 Task: In the  document robots.rtf Add page color 'Gold'Gold . Insert watermark . Insert watermark  Softera Apply Font Style in watermark Georgia; font size  113 and place the watermark  Horizontally
Action: Mouse moved to (265, 383)
Screenshot: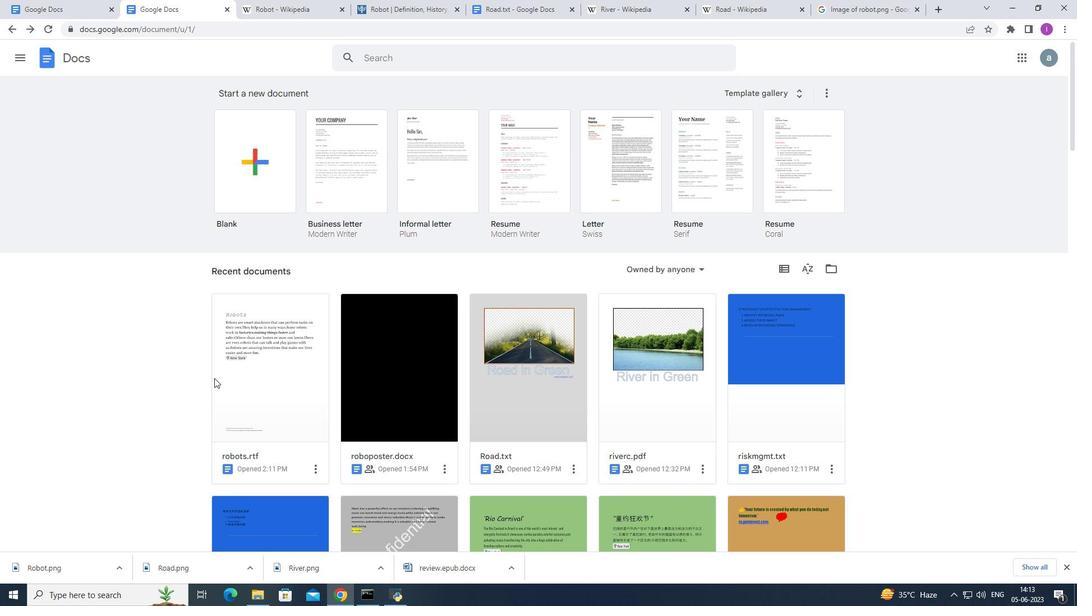 
Action: Mouse pressed left at (265, 383)
Screenshot: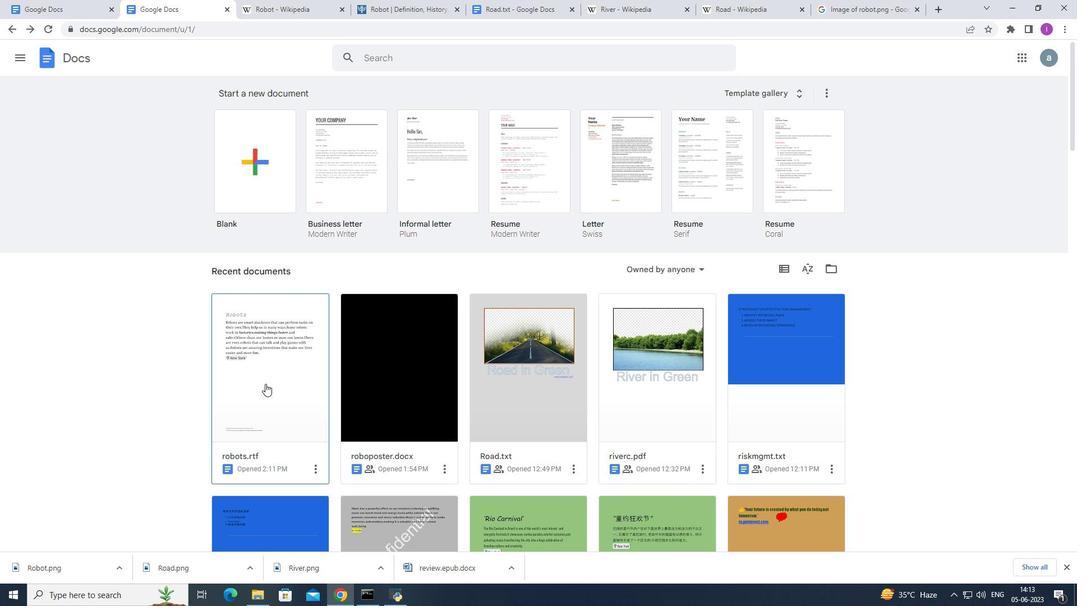 
Action: Mouse moved to (38, 65)
Screenshot: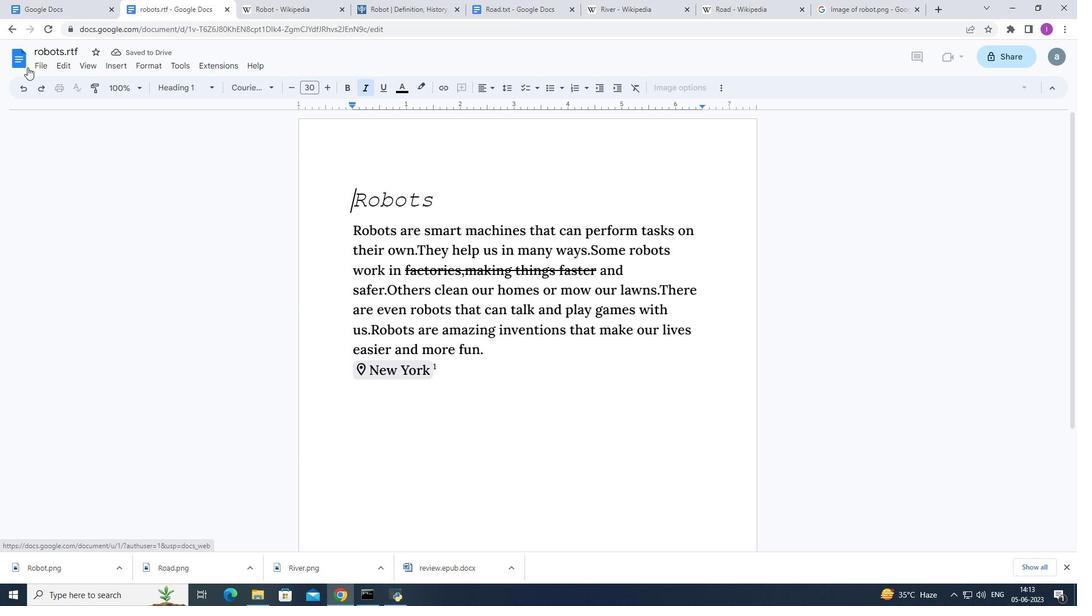 
Action: Mouse pressed left at (38, 65)
Screenshot: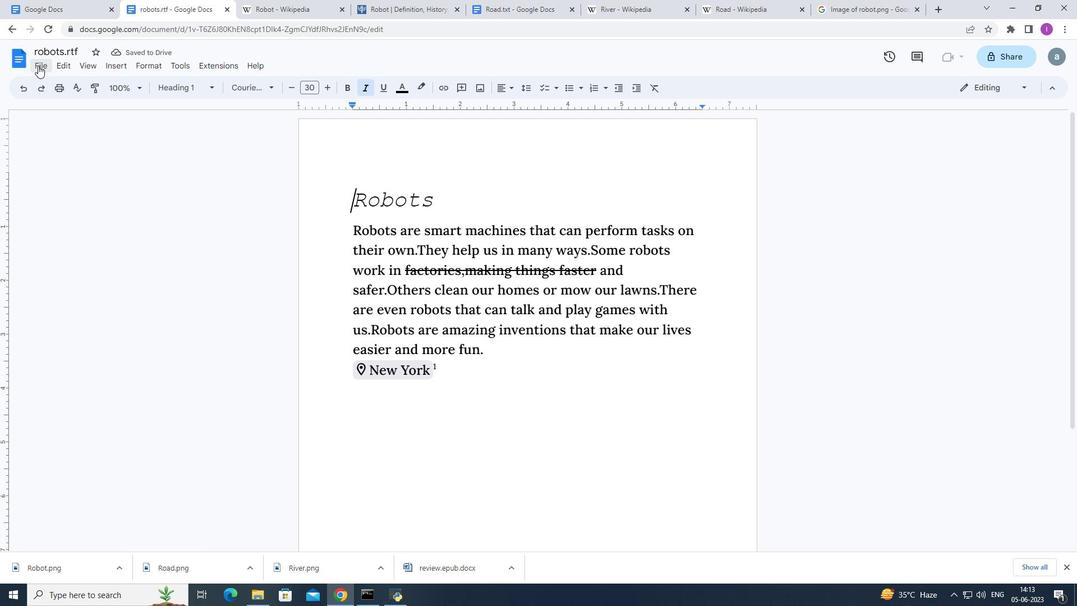 
Action: Mouse moved to (75, 380)
Screenshot: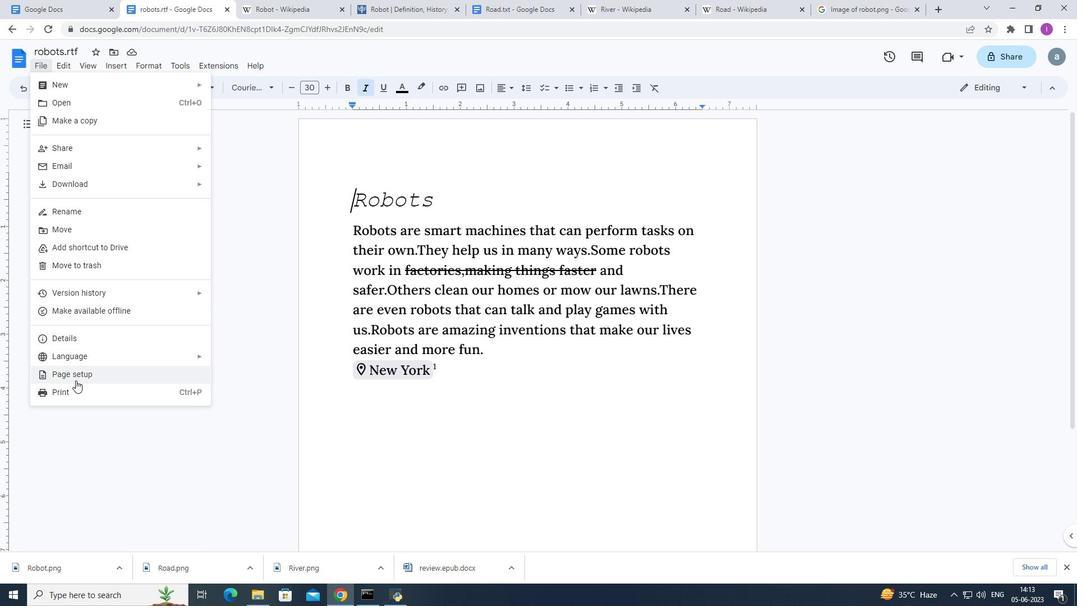
Action: Mouse pressed left at (75, 380)
Screenshot: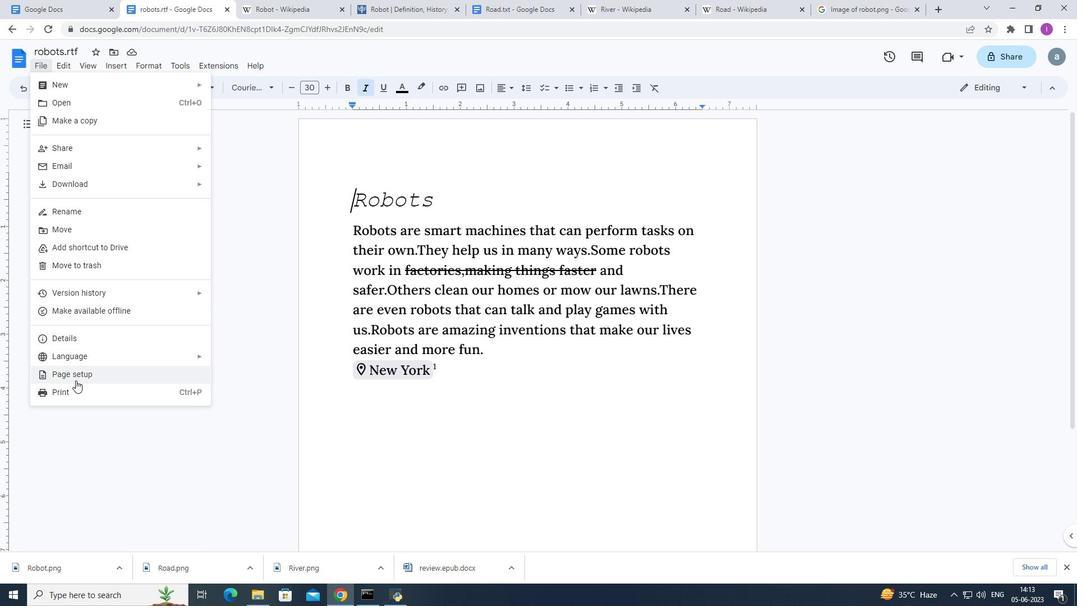 
Action: Mouse moved to (459, 368)
Screenshot: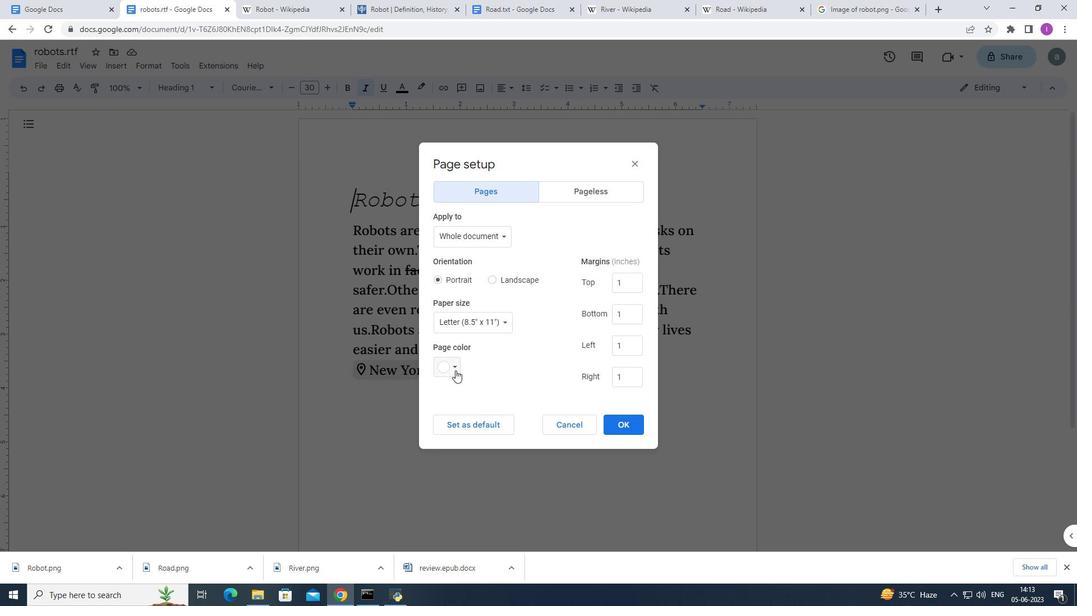 
Action: Mouse pressed left at (459, 368)
Screenshot: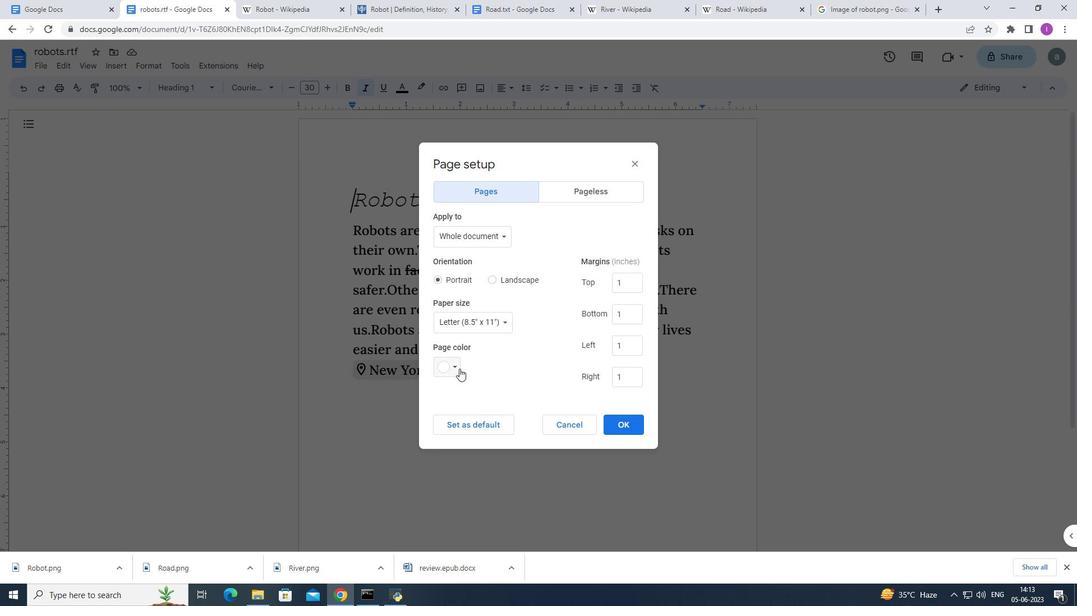
Action: Mouse moved to (443, 508)
Screenshot: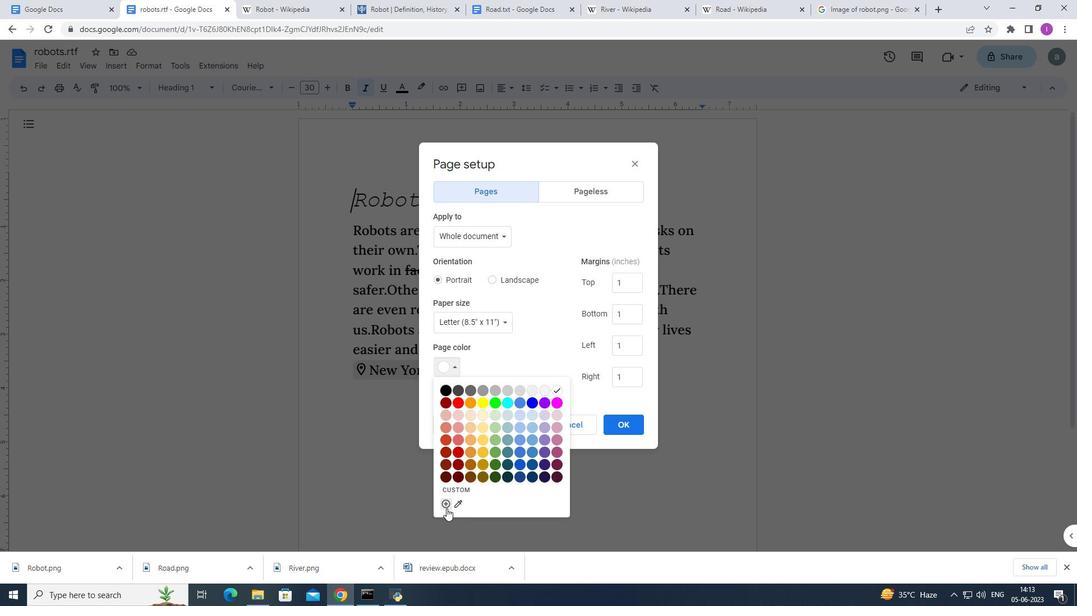 
Action: Mouse pressed left at (443, 508)
Screenshot: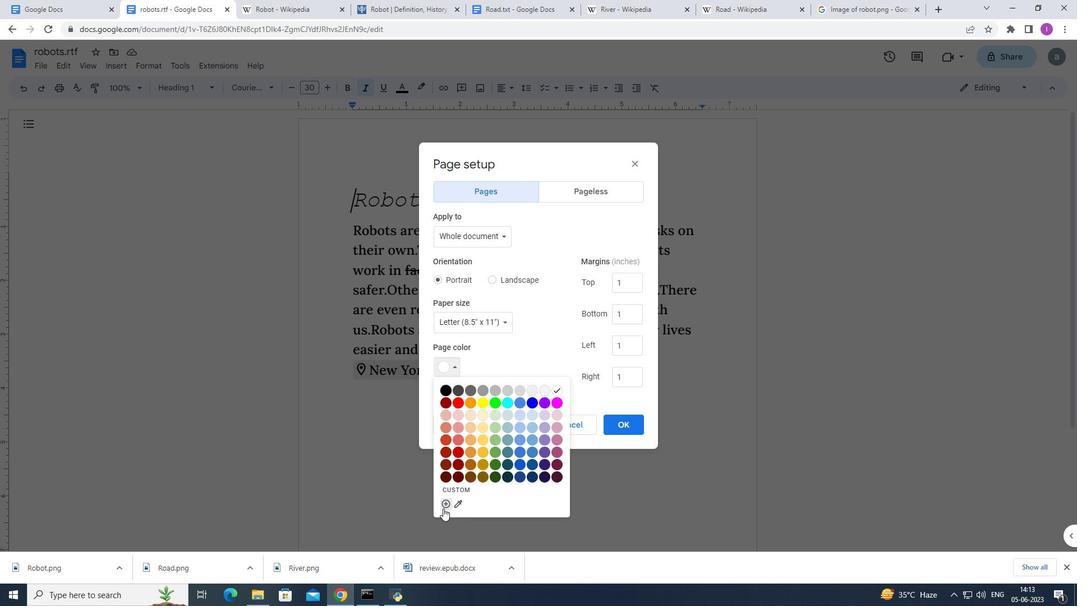
Action: Mouse moved to (548, 304)
Screenshot: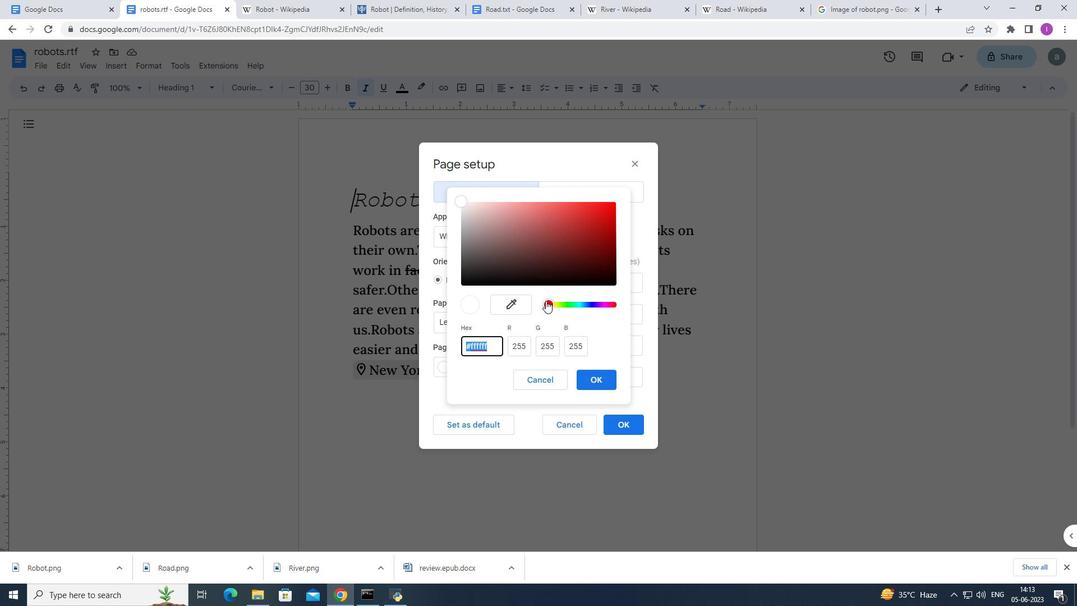 
Action: Mouse pressed left at (548, 304)
Screenshot: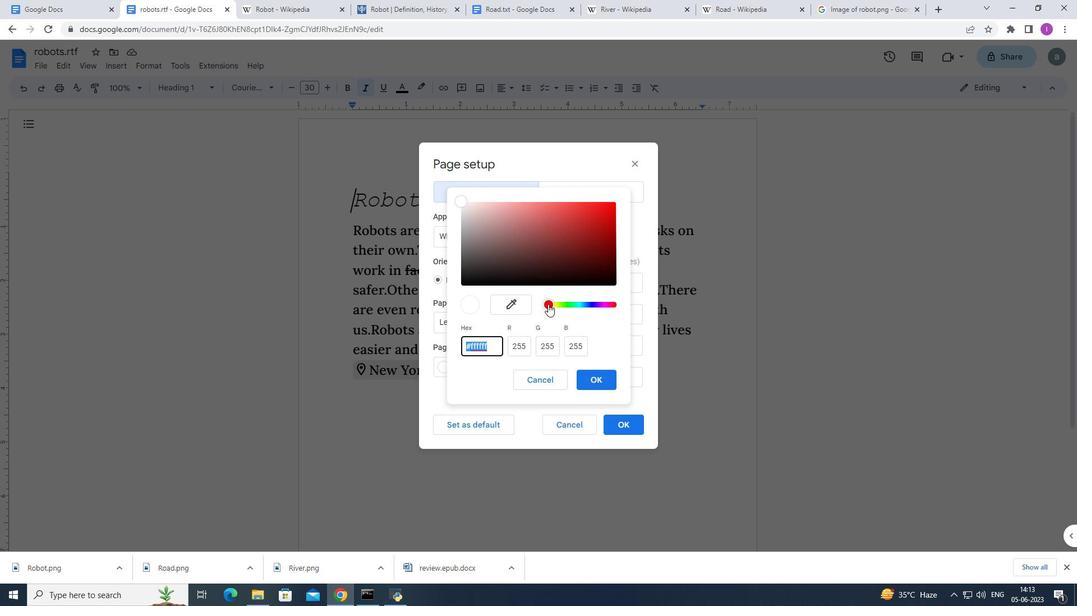 
Action: Mouse moved to (593, 209)
Screenshot: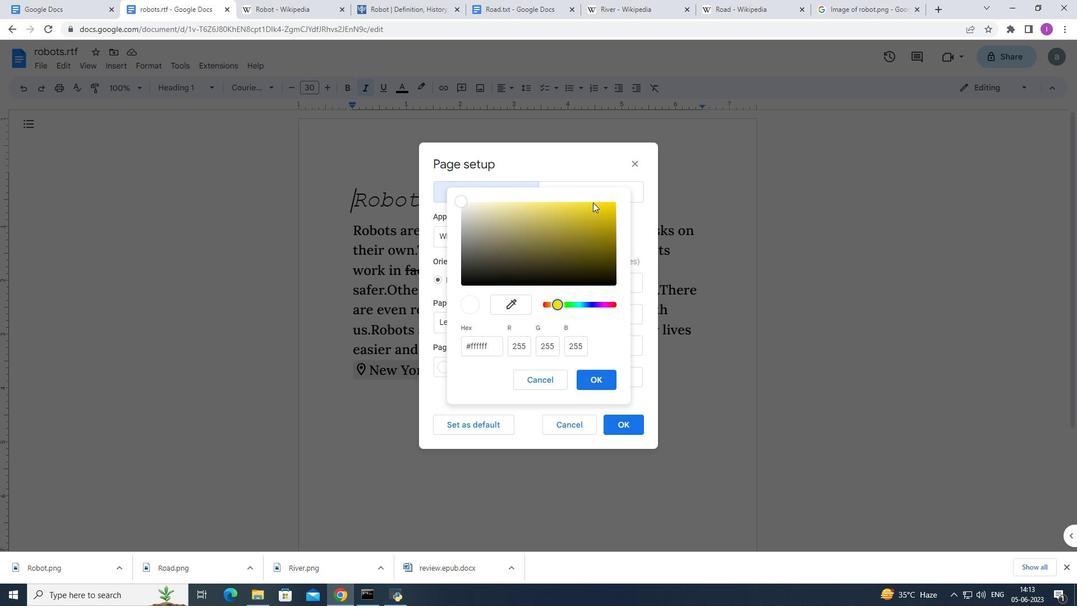 
Action: Mouse pressed left at (593, 209)
Screenshot: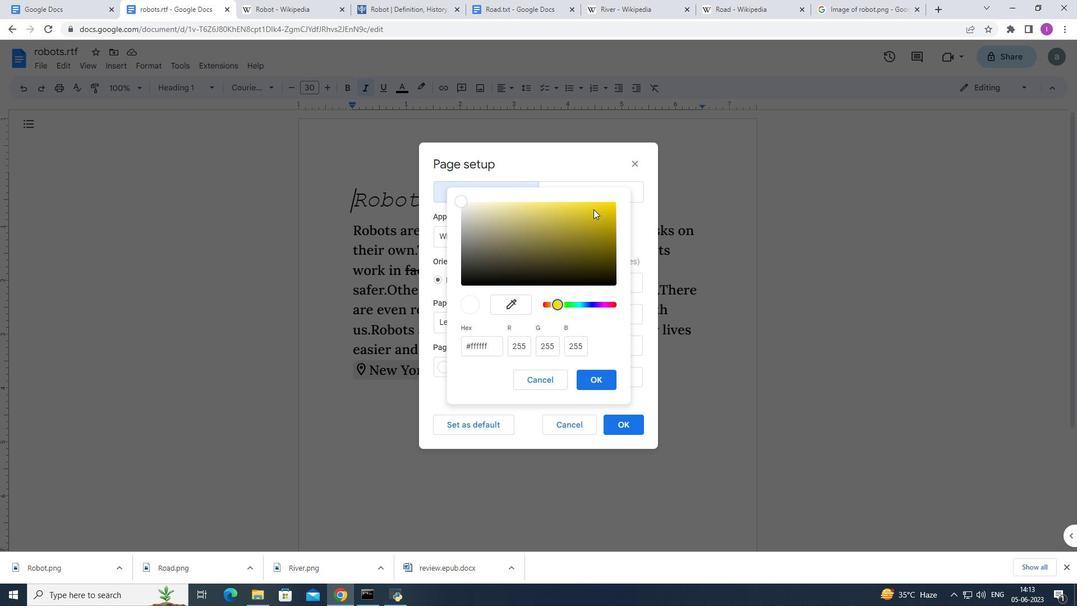 
Action: Mouse moved to (562, 214)
Screenshot: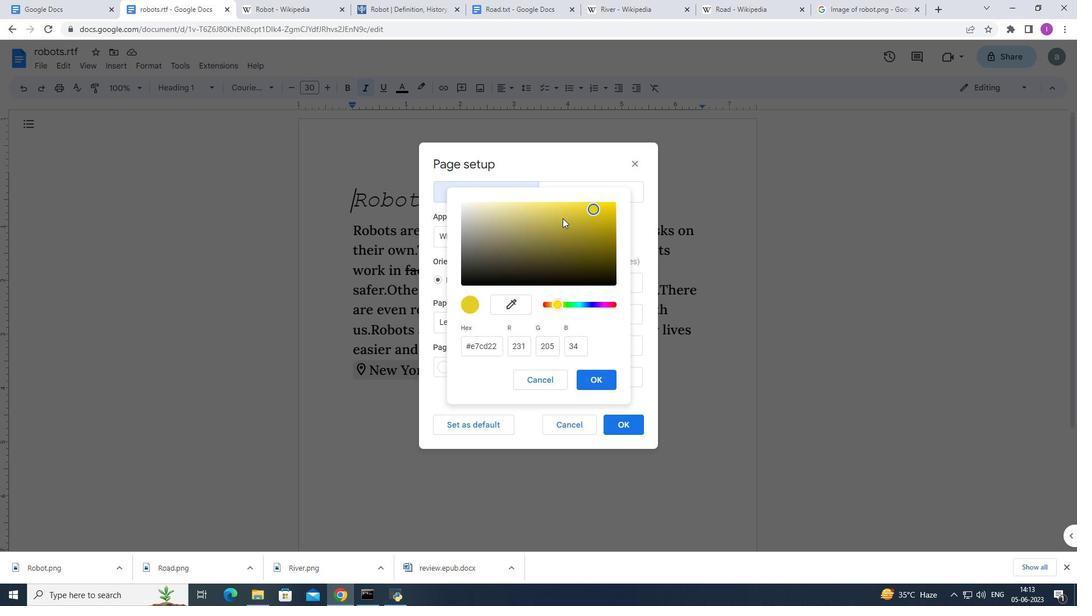 
Action: Mouse pressed left at (562, 214)
Screenshot: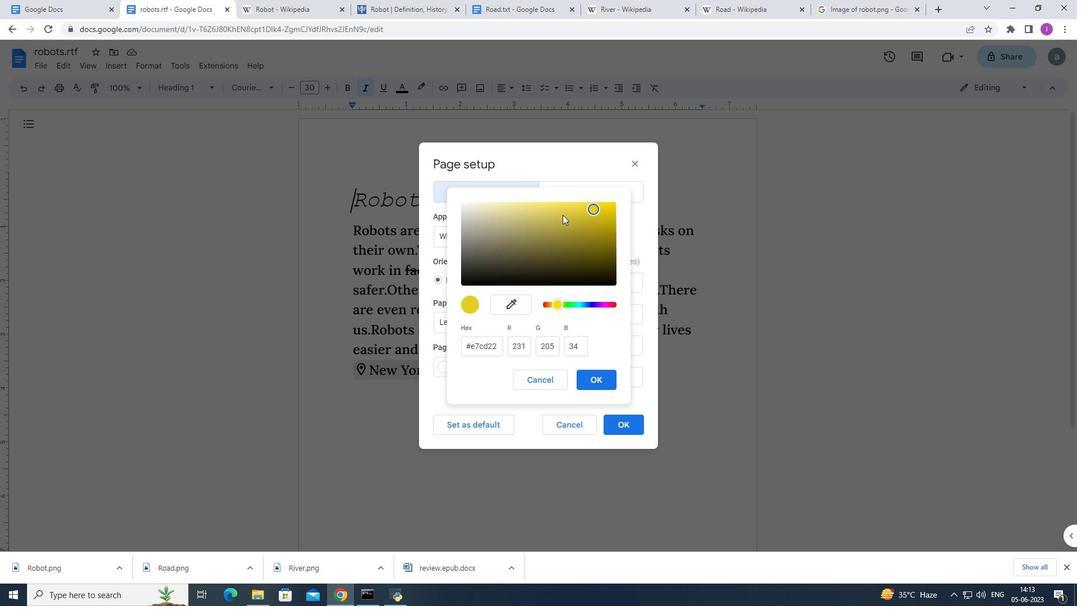 
Action: Mouse moved to (578, 216)
Screenshot: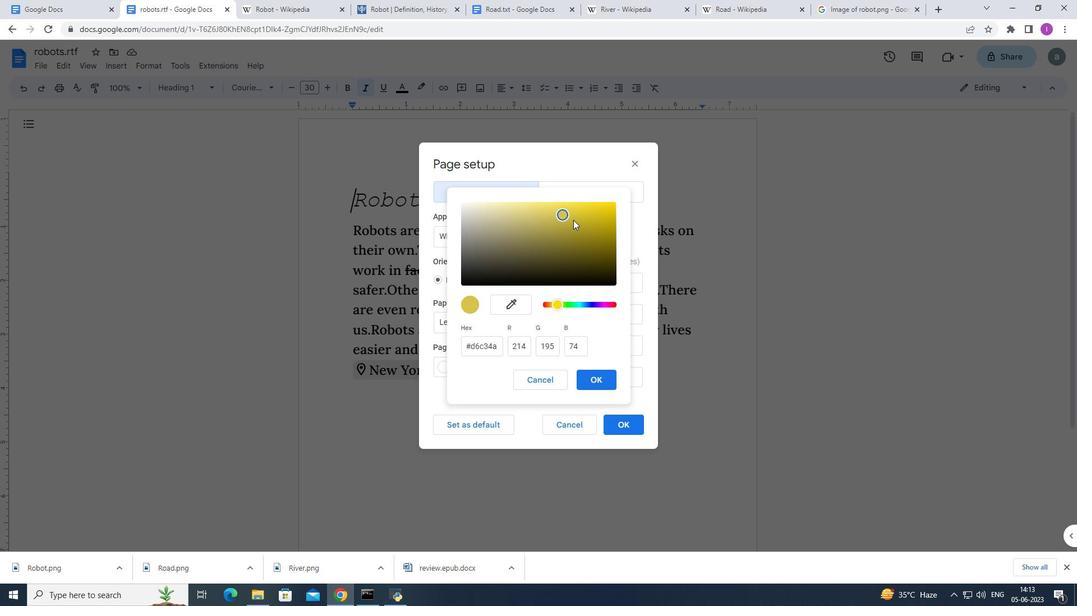 
Action: Mouse pressed left at (578, 216)
Screenshot: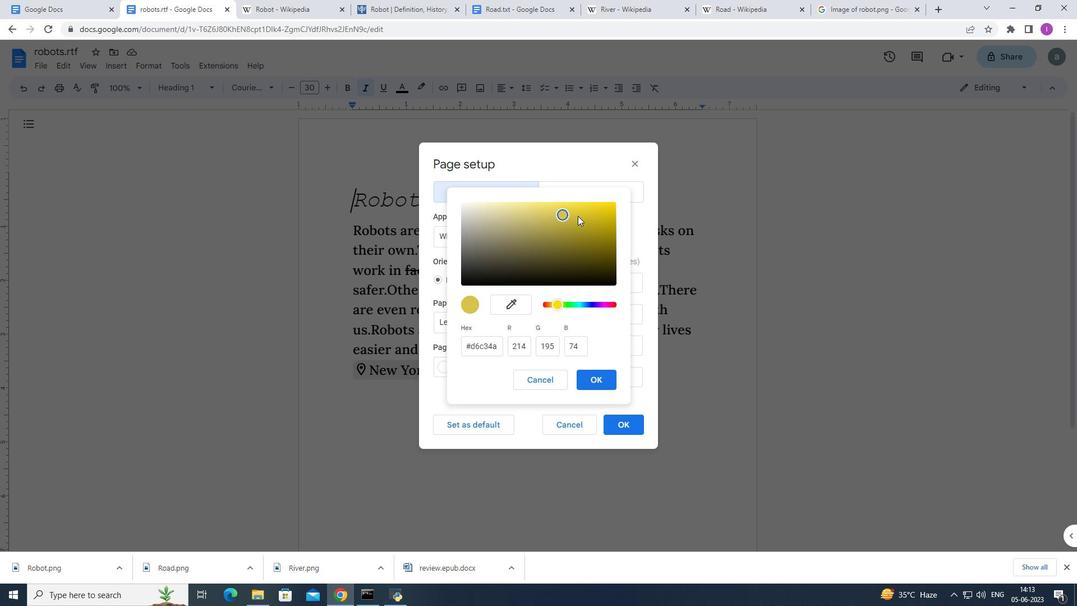
Action: Mouse moved to (591, 375)
Screenshot: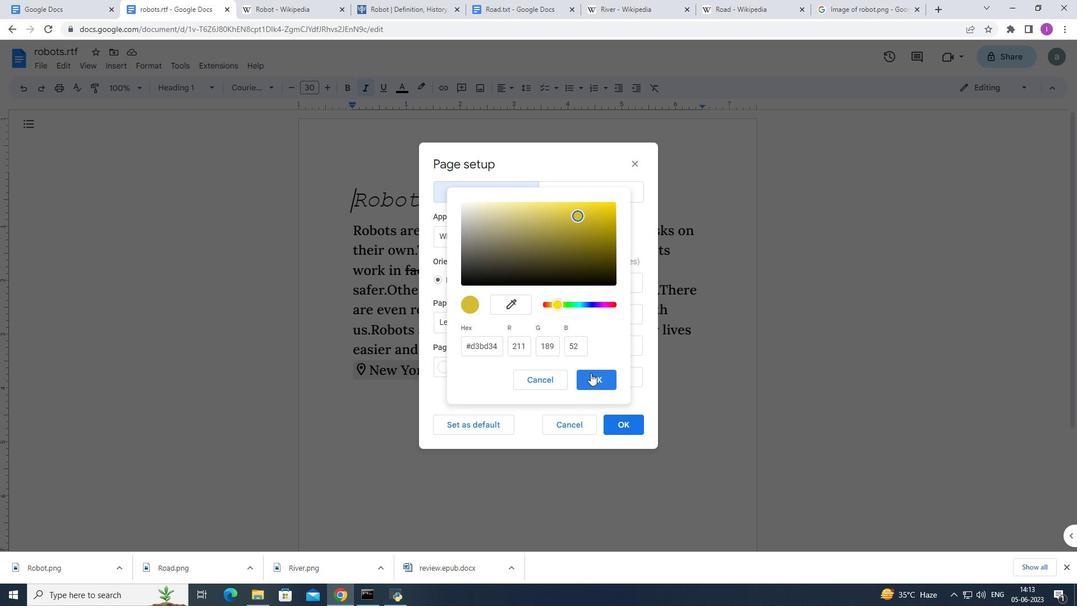 
Action: Mouse pressed left at (591, 375)
Screenshot: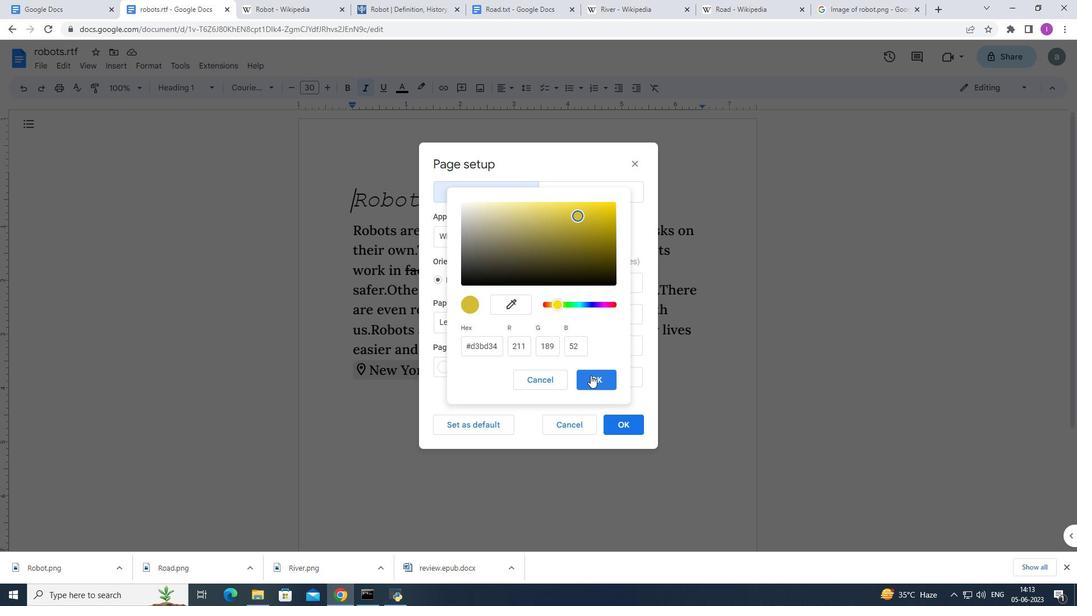 
Action: Mouse moved to (625, 420)
Screenshot: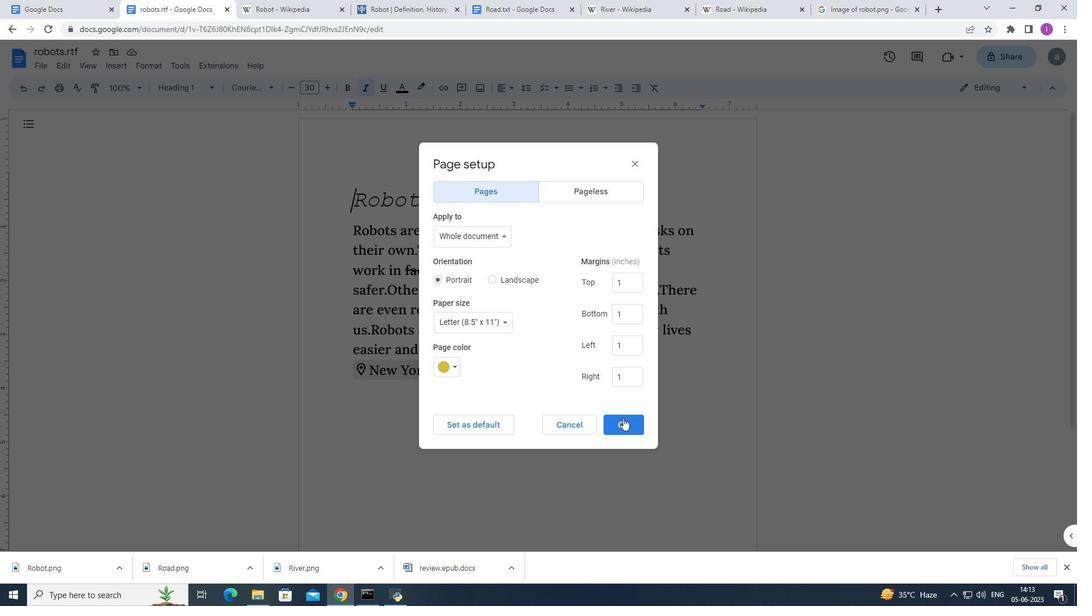 
Action: Mouse pressed left at (625, 420)
Screenshot: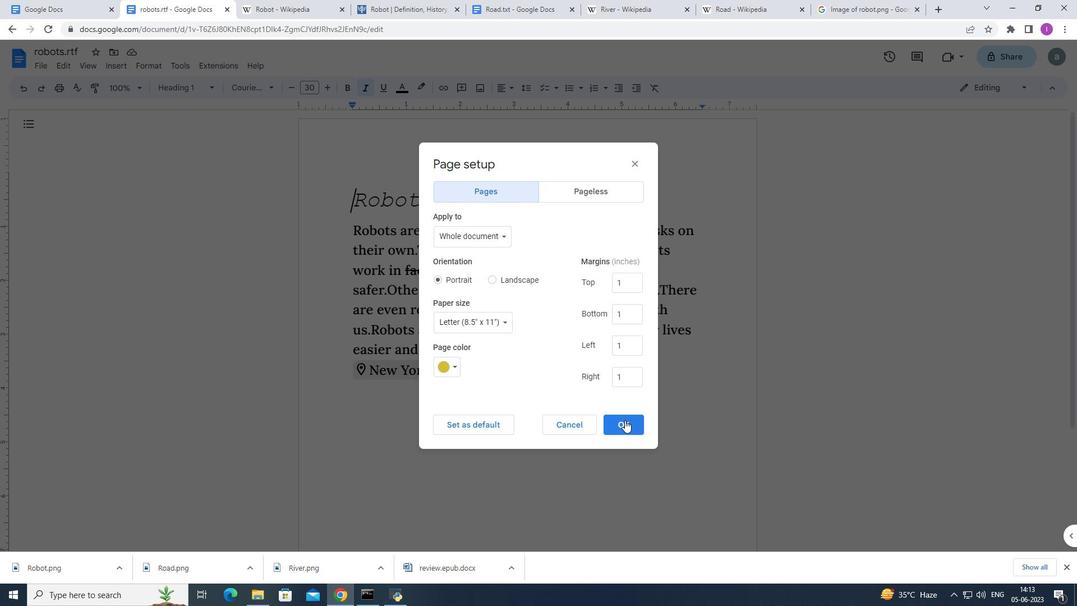 
Action: Mouse moved to (124, 63)
Screenshot: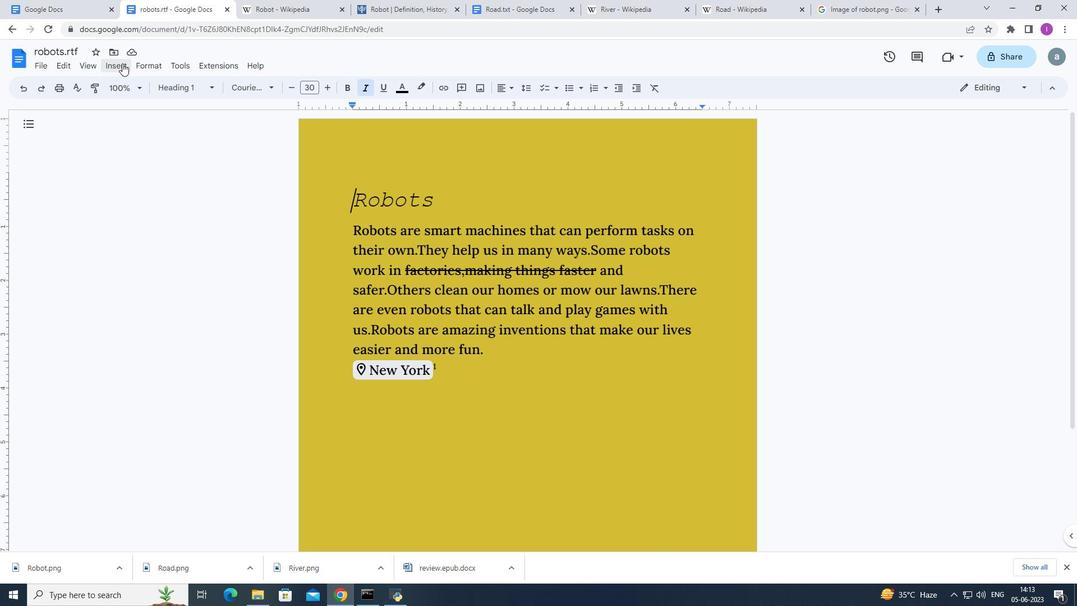 
Action: Mouse pressed left at (124, 63)
Screenshot: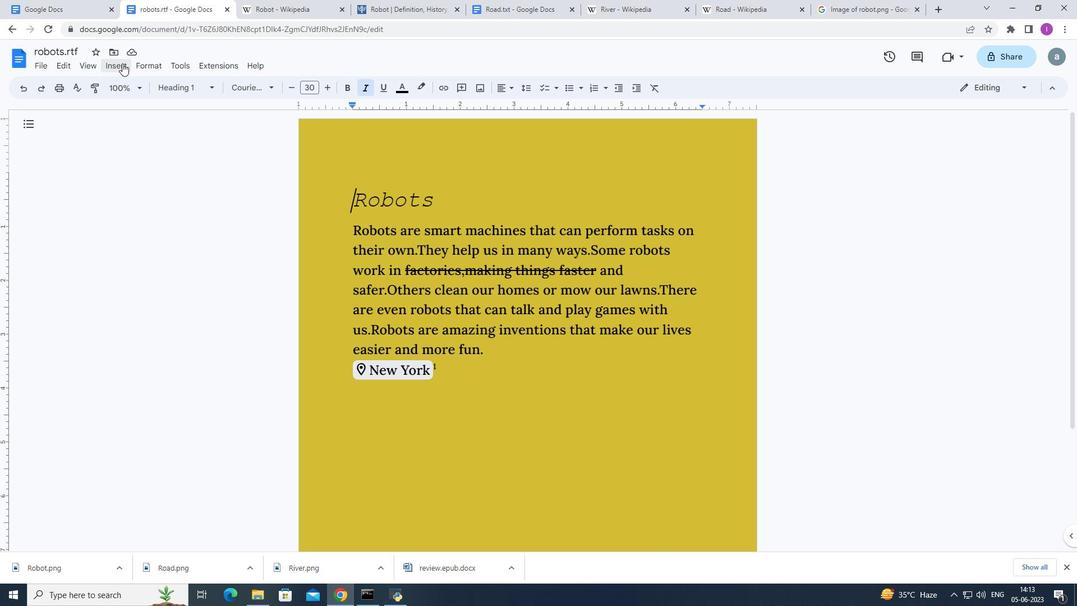 
Action: Mouse moved to (150, 326)
Screenshot: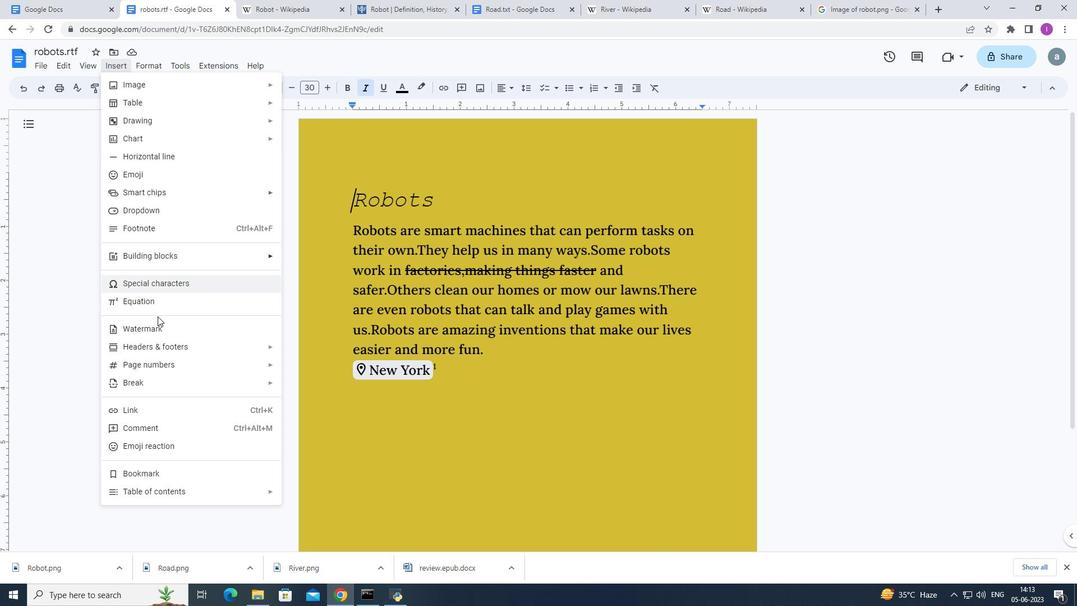 
Action: Mouse pressed left at (150, 326)
Screenshot: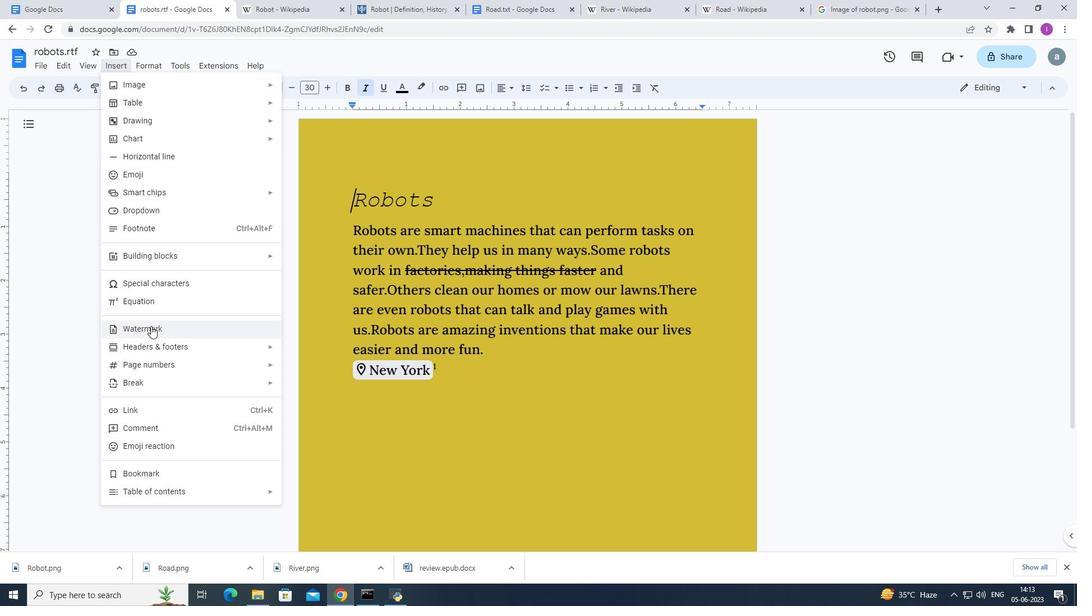 
Action: Mouse moved to (1027, 117)
Screenshot: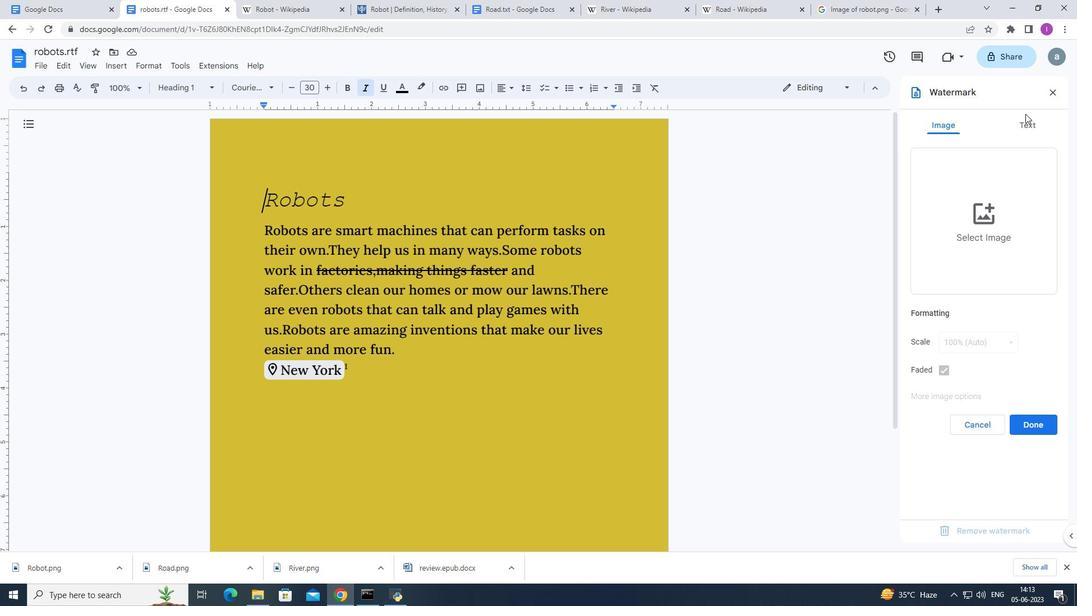 
Action: Mouse pressed left at (1027, 117)
Screenshot: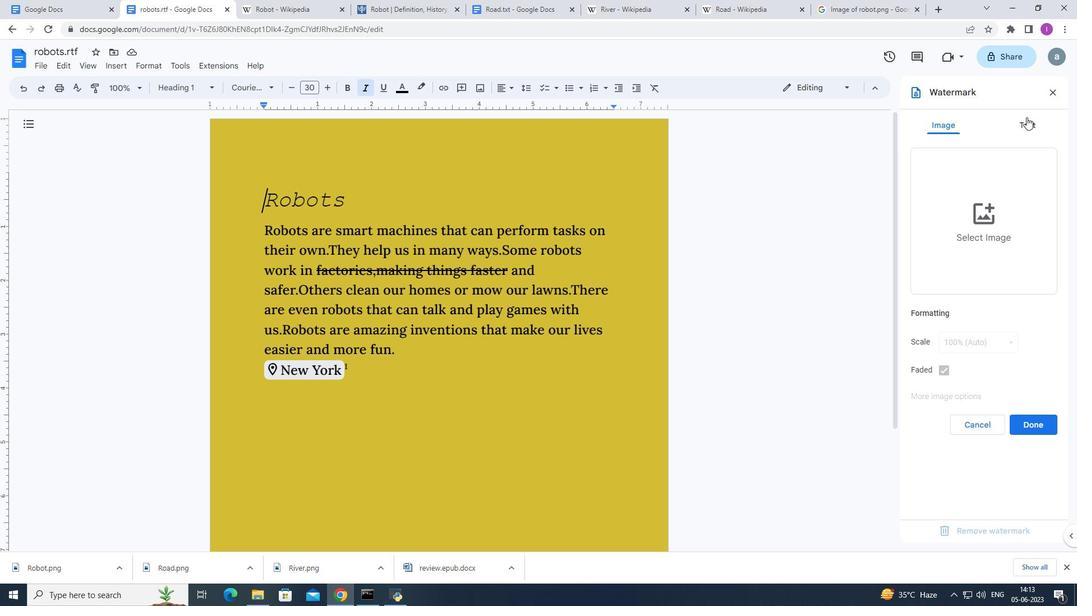 
Action: Mouse moved to (986, 111)
Screenshot: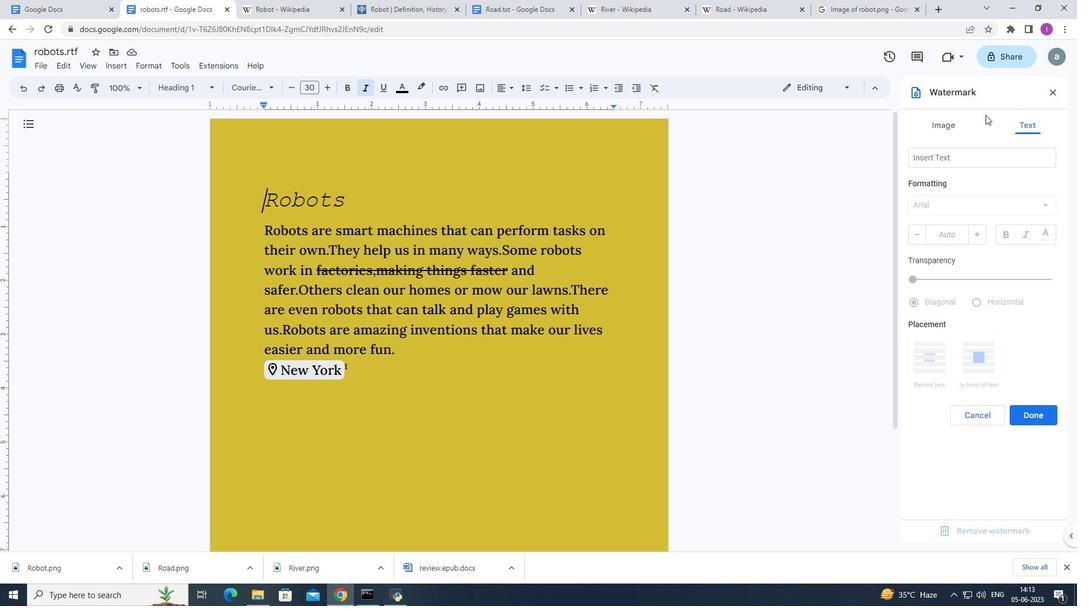 
Action: Key pressed <Key.shift>Softera
Screenshot: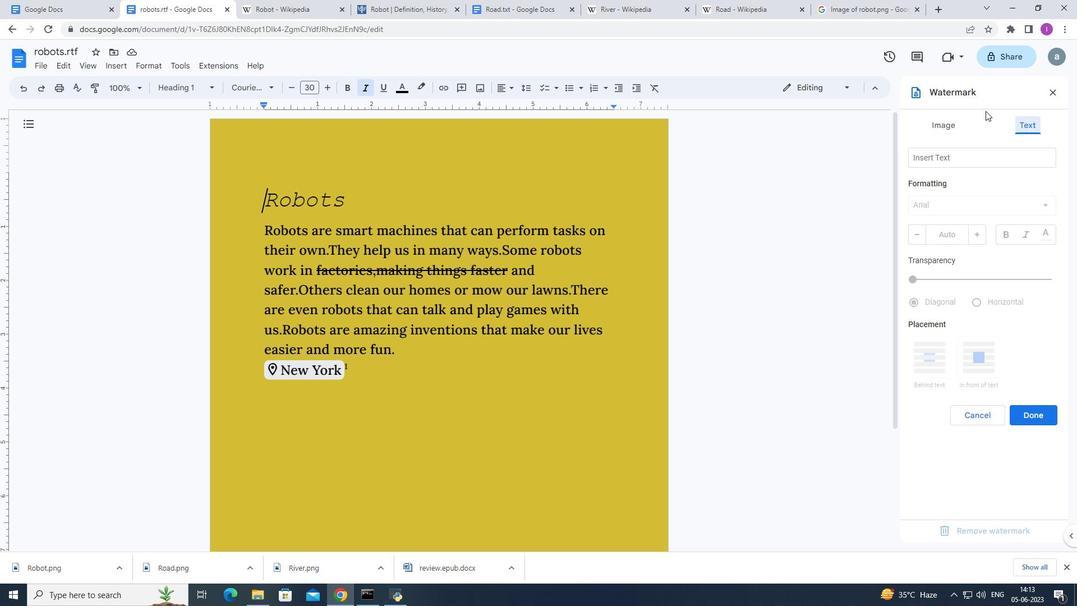 
Action: Mouse moved to (953, 154)
Screenshot: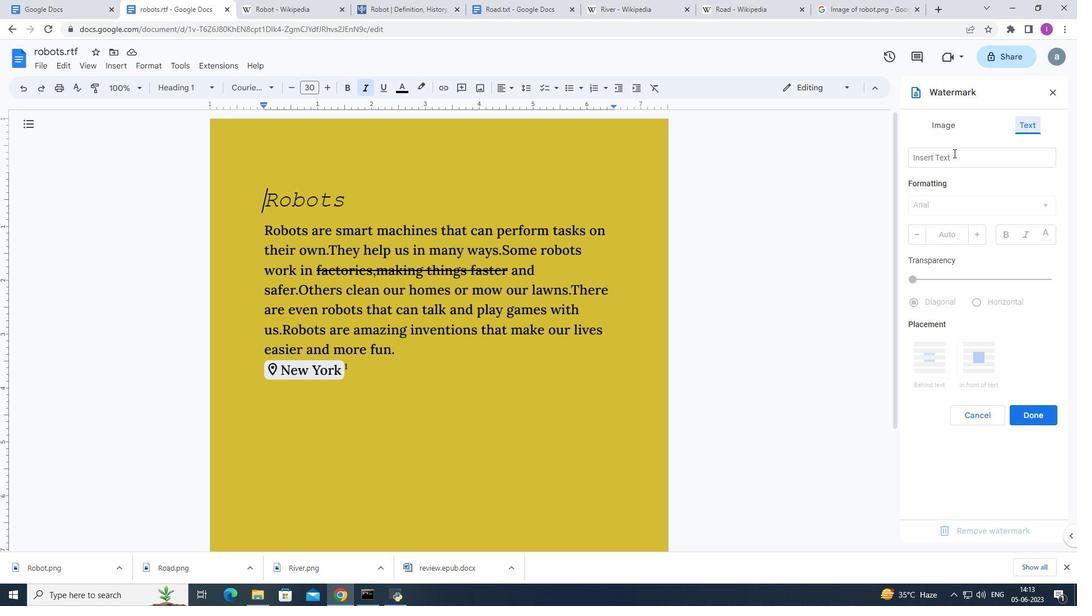 
Action: Mouse pressed left at (953, 154)
Screenshot: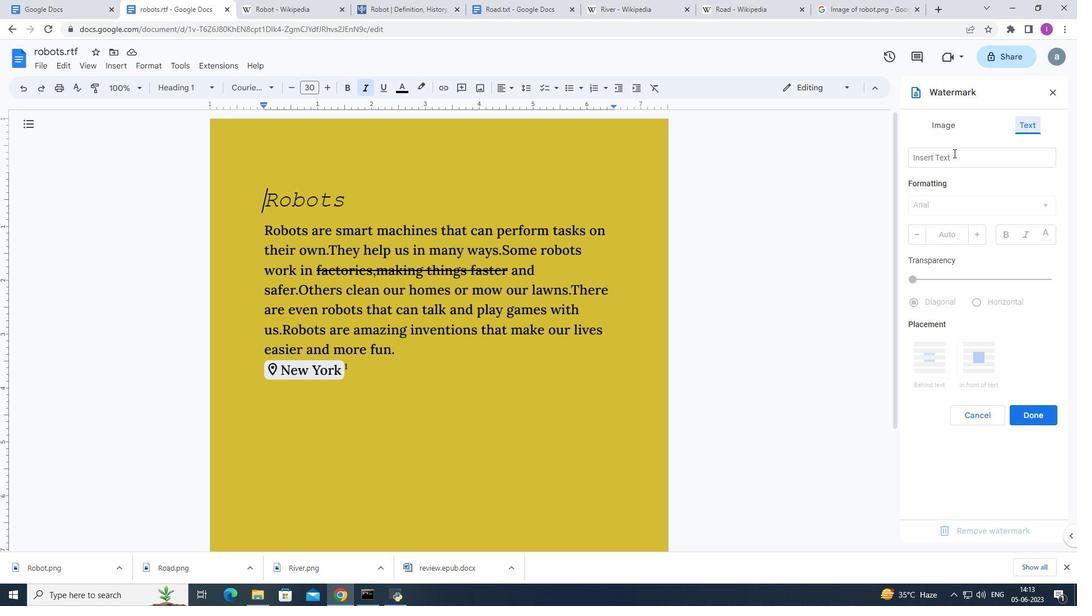 
Action: Key pressed <Key.shift>Softera
Screenshot: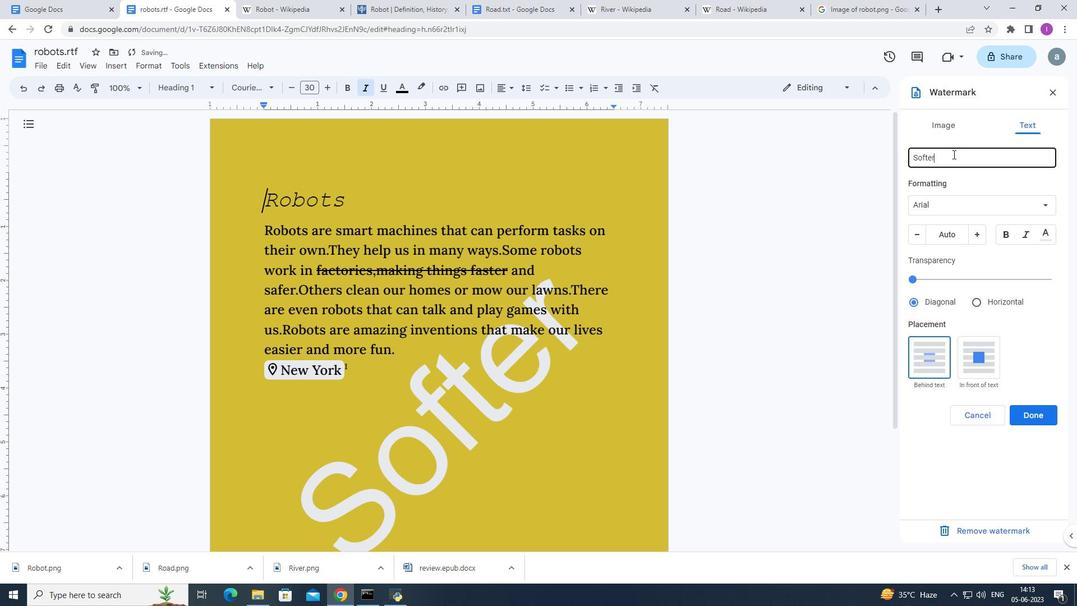 
Action: Mouse moved to (1049, 203)
Screenshot: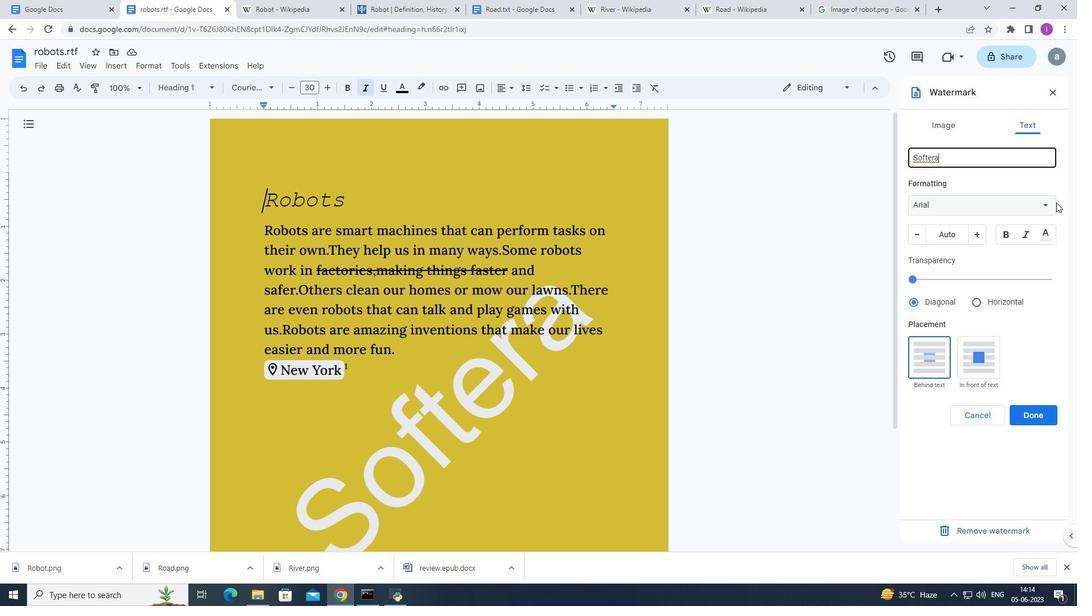 
Action: Mouse pressed left at (1049, 203)
Screenshot: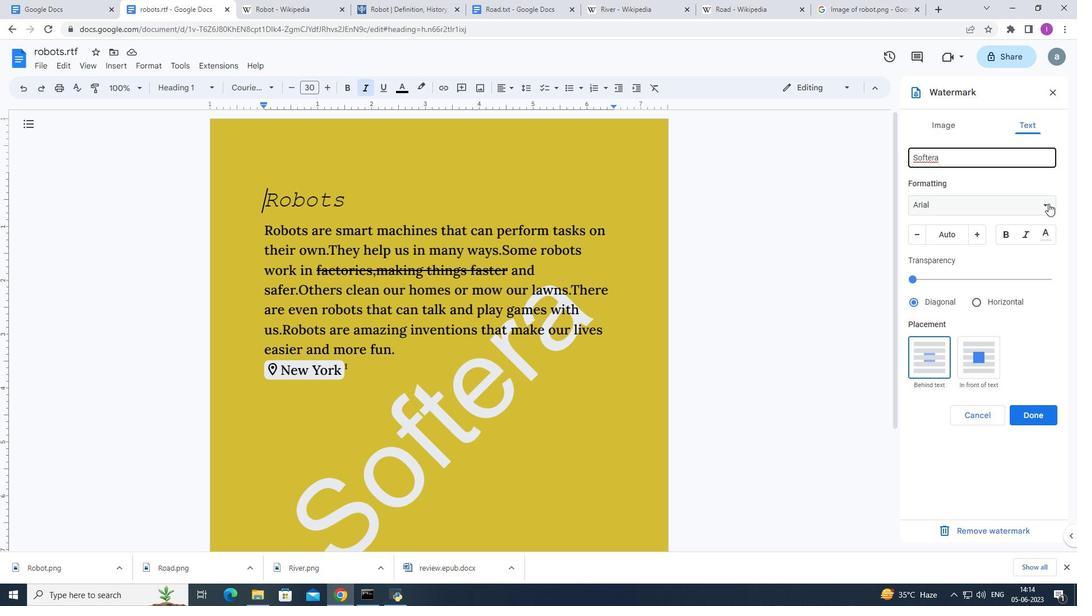 
Action: Mouse moved to (967, 492)
Screenshot: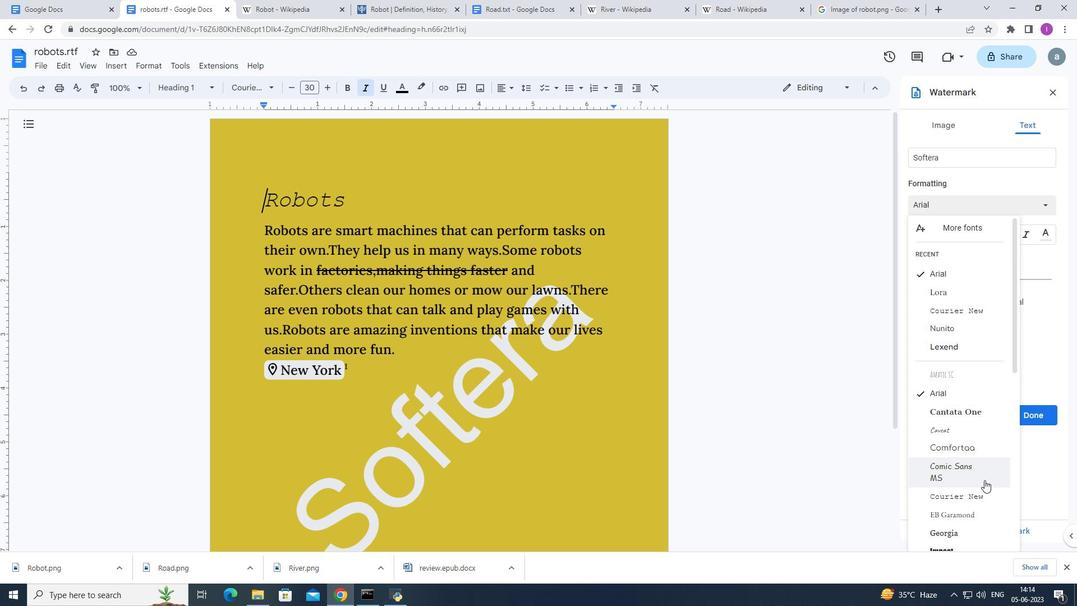 
Action: Mouse scrolled (969, 490) with delta (0, 0)
Screenshot: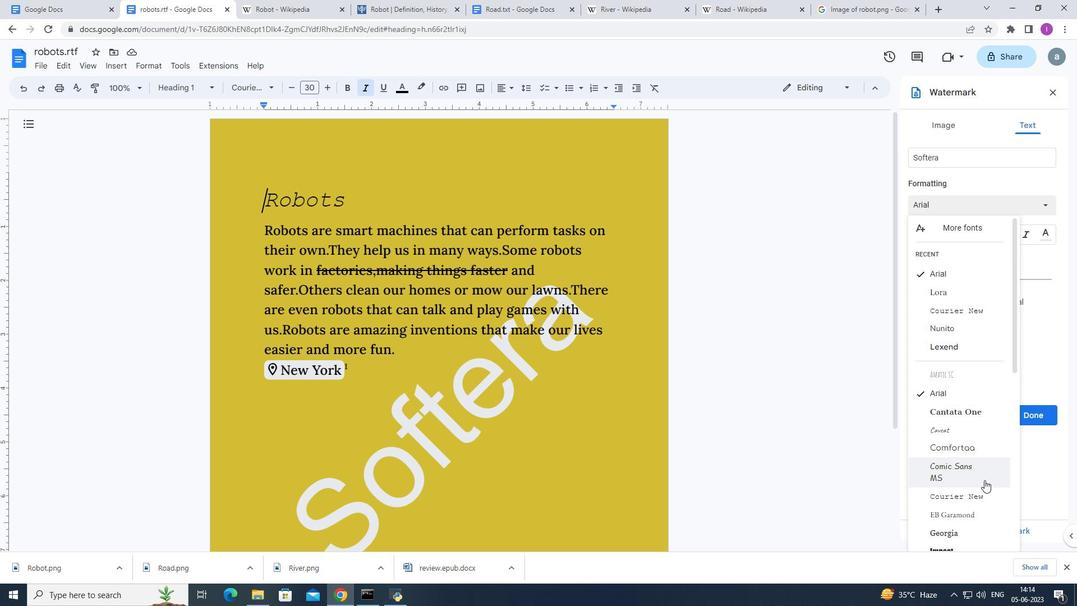 
Action: Mouse moved to (941, 473)
Screenshot: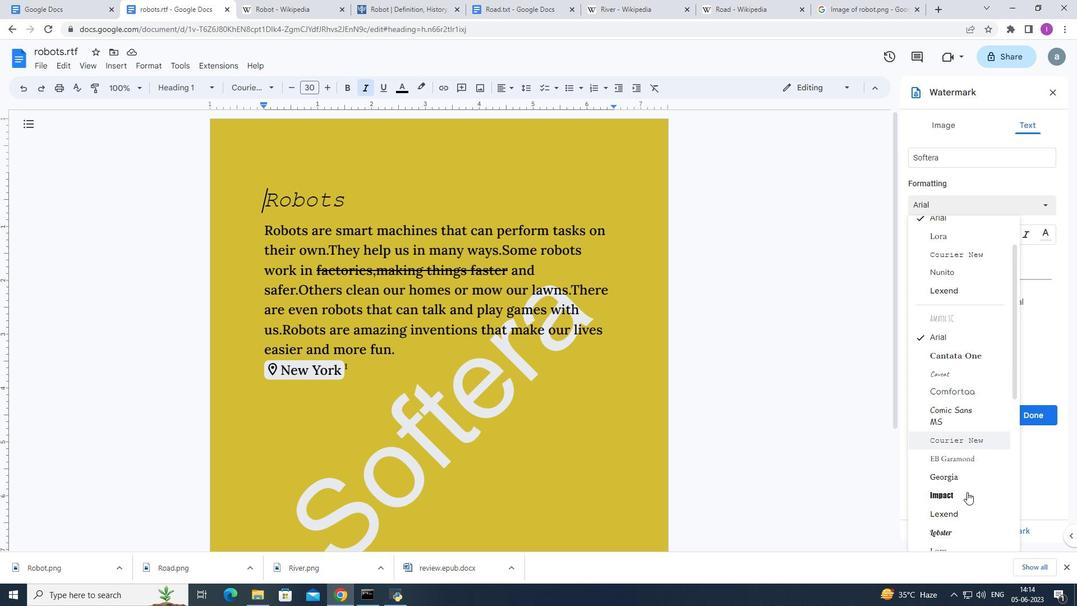 
Action: Mouse pressed left at (941, 473)
Screenshot: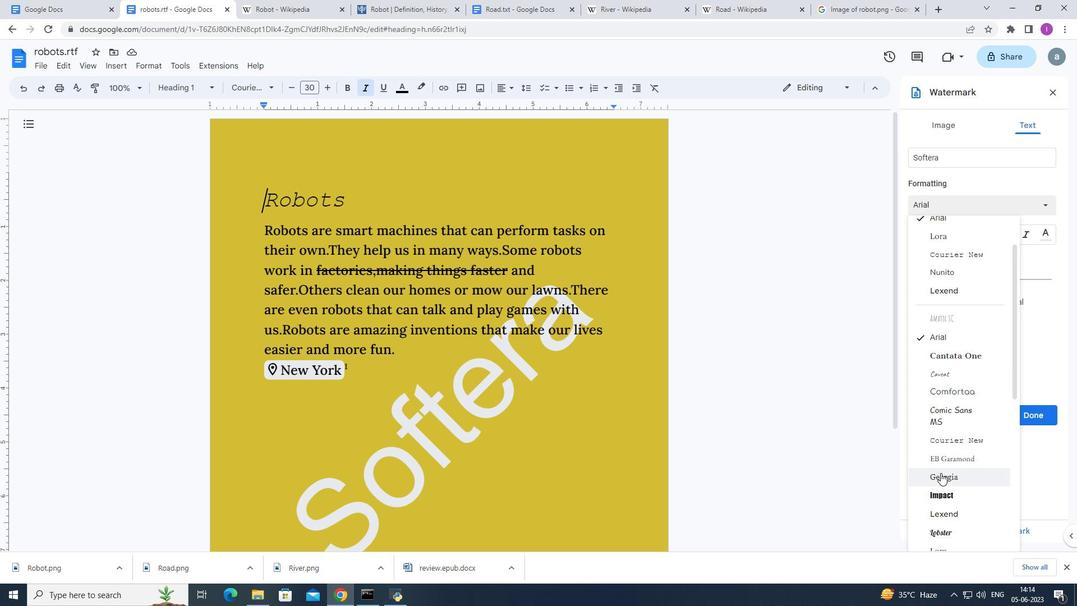
Action: Mouse moved to (966, 237)
Screenshot: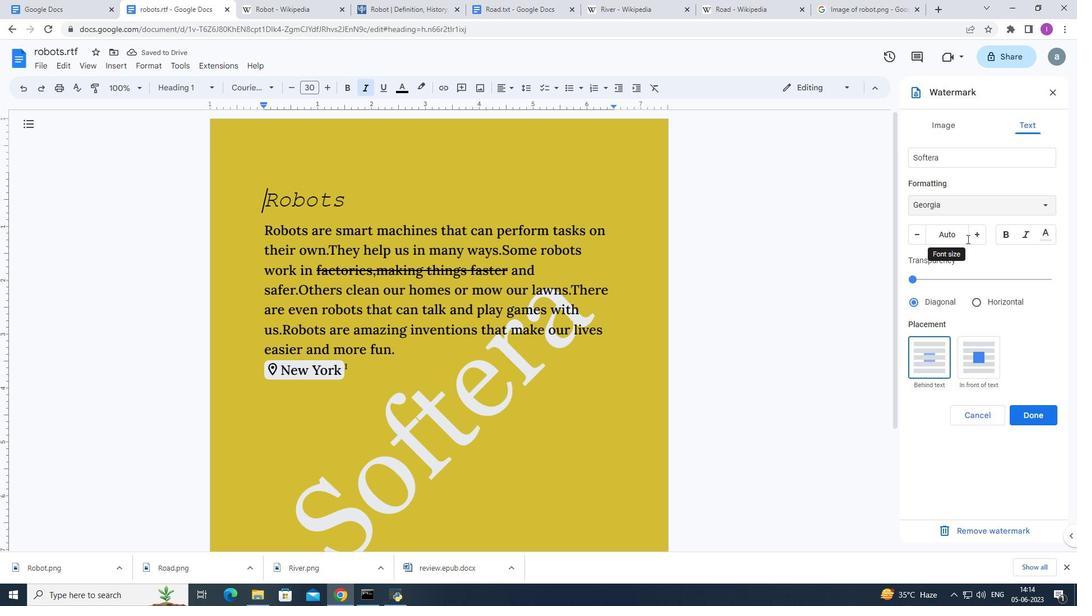 
Action: Mouse pressed left at (966, 237)
Screenshot: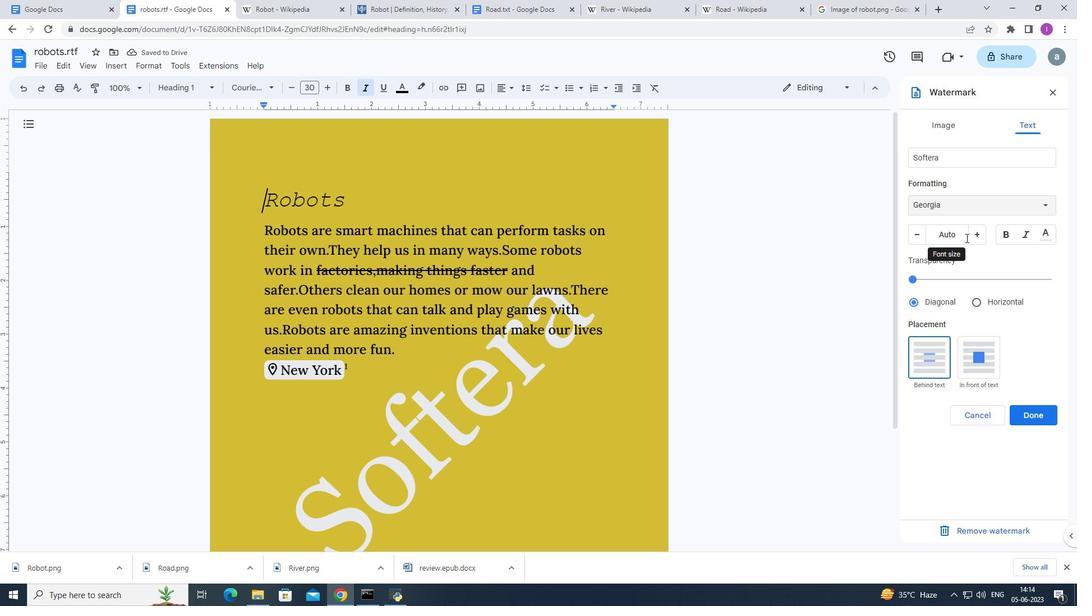 
Action: Mouse moved to (943, 237)
Screenshot: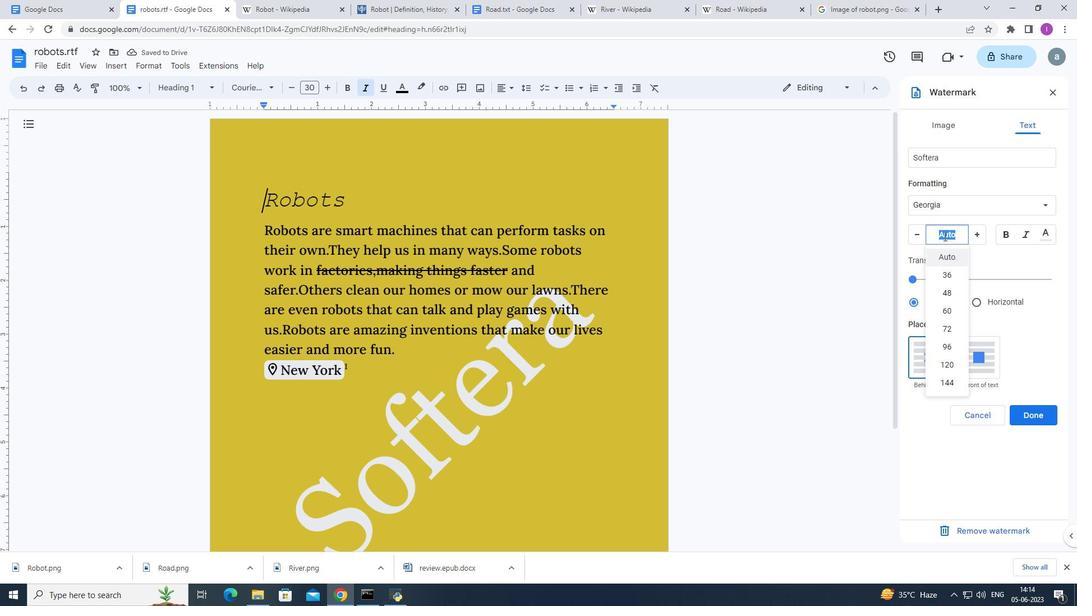 
Action: Key pressed 1
Screenshot: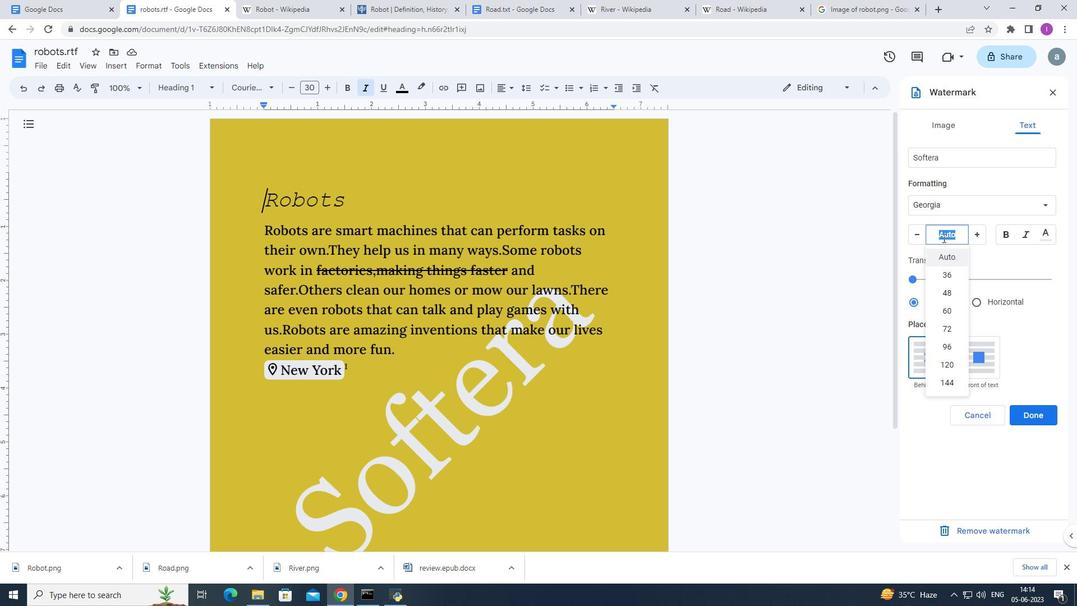 
Action: Mouse moved to (942, 238)
Screenshot: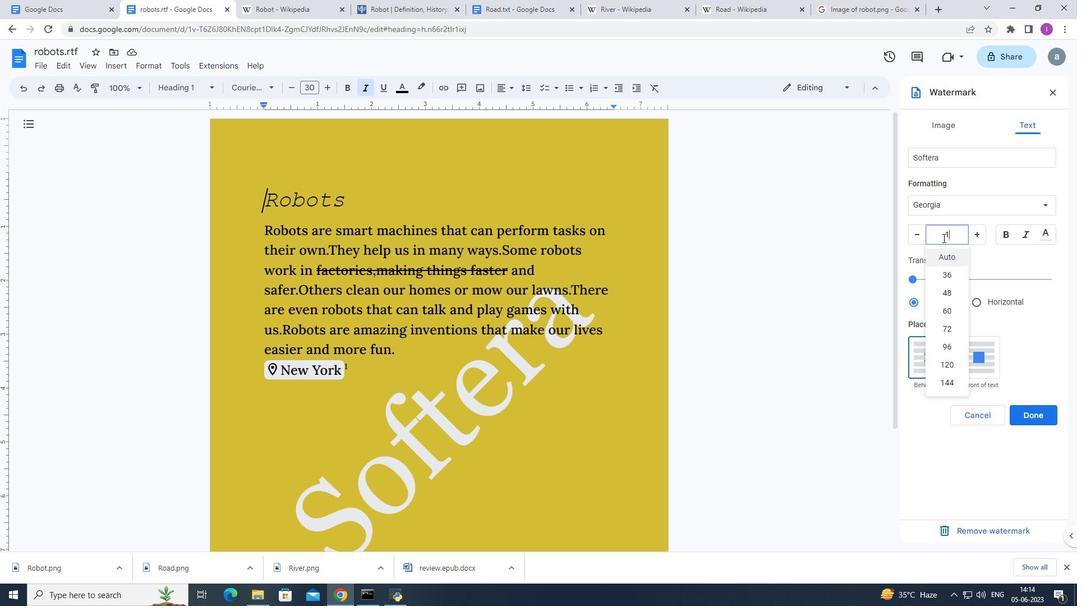 
Action: Key pressed 13
Screenshot: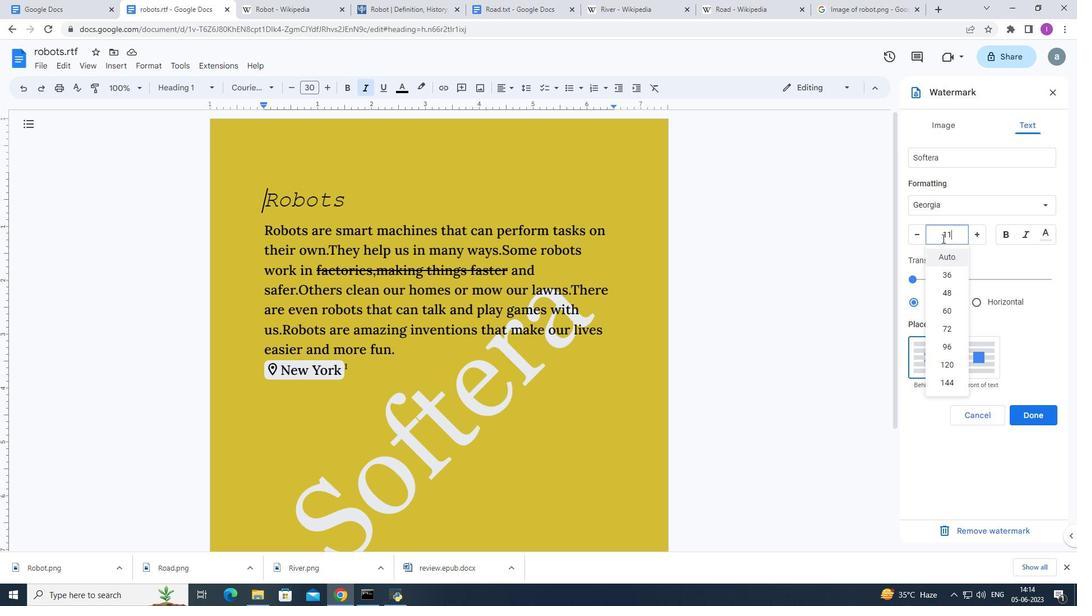 
Action: Mouse moved to (965, 416)
Screenshot: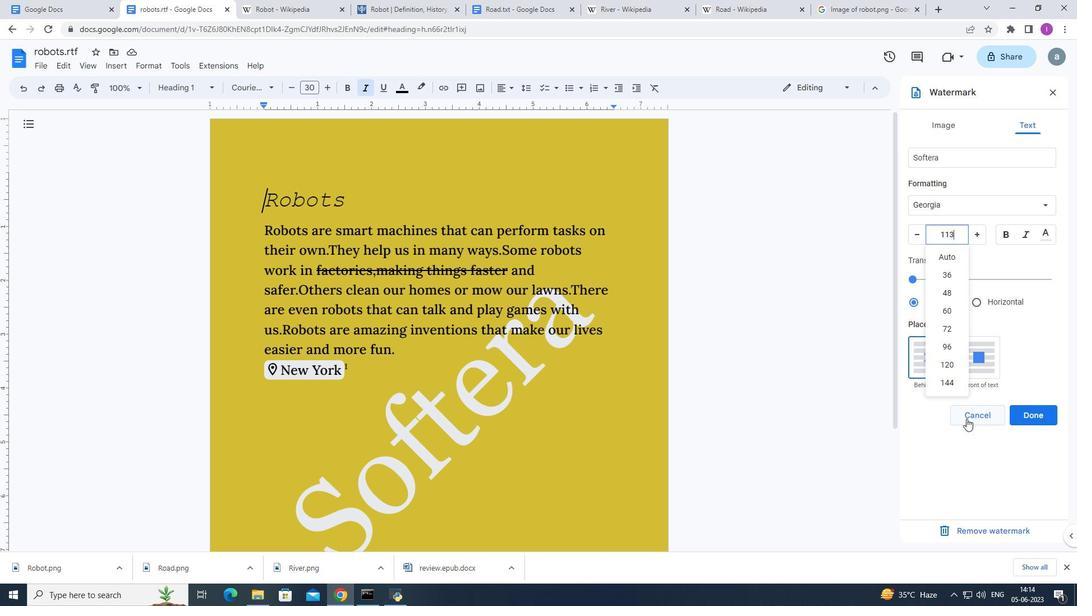 
Action: Key pressed <Key.enter>
Screenshot: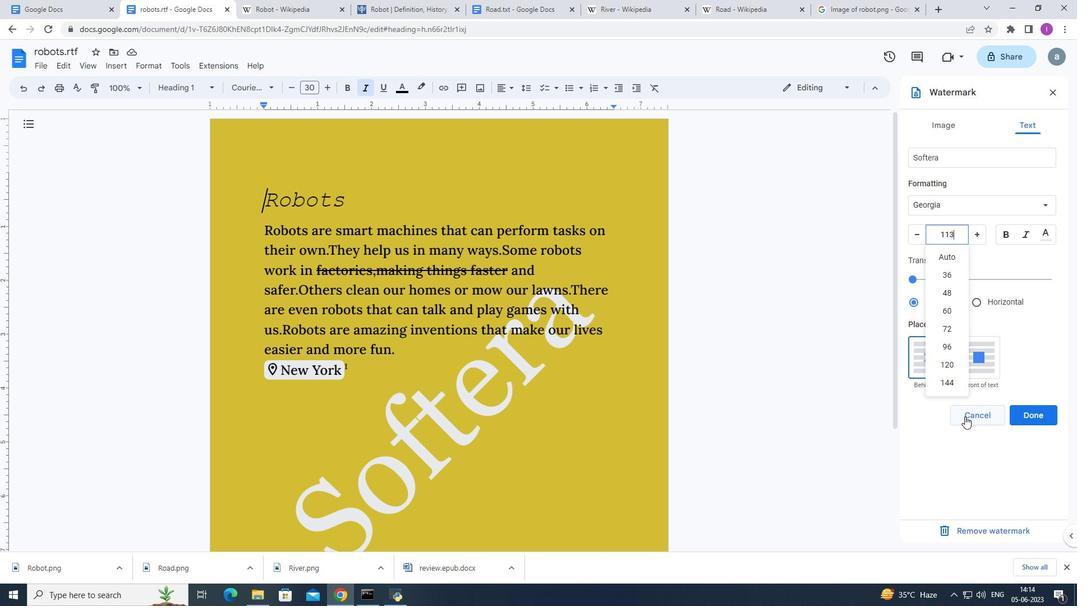 
Action: Mouse moved to (978, 301)
Screenshot: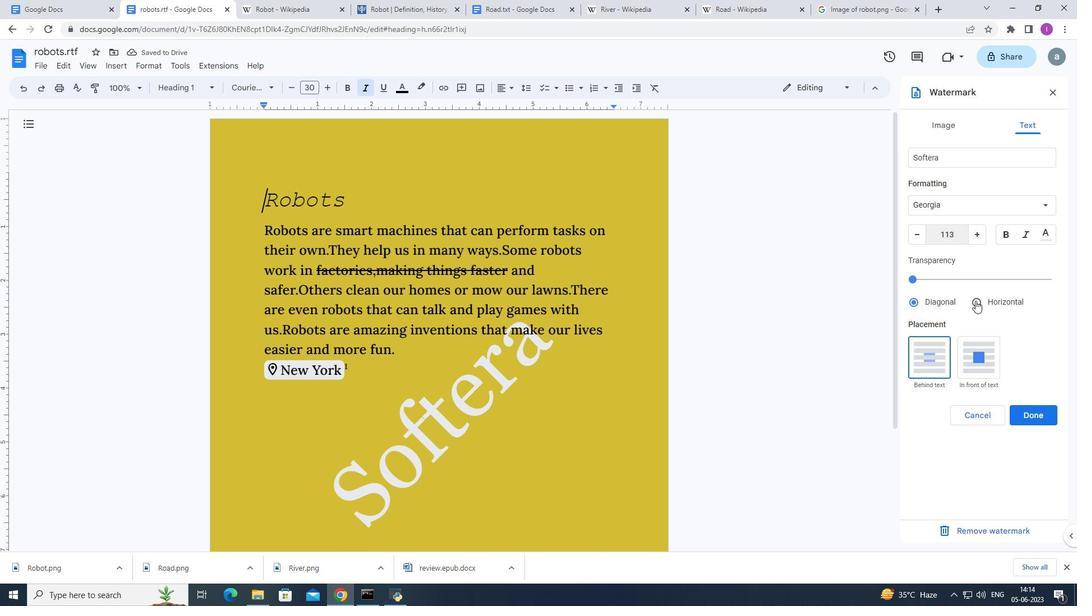 
Action: Mouse pressed left at (978, 301)
Screenshot: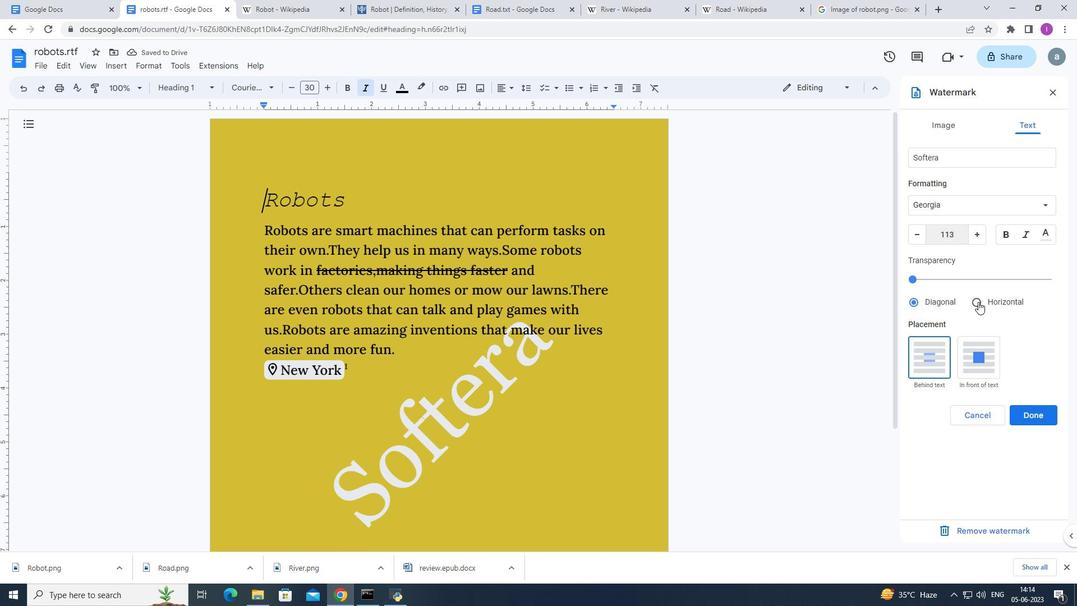 
Action: Mouse moved to (1041, 419)
Screenshot: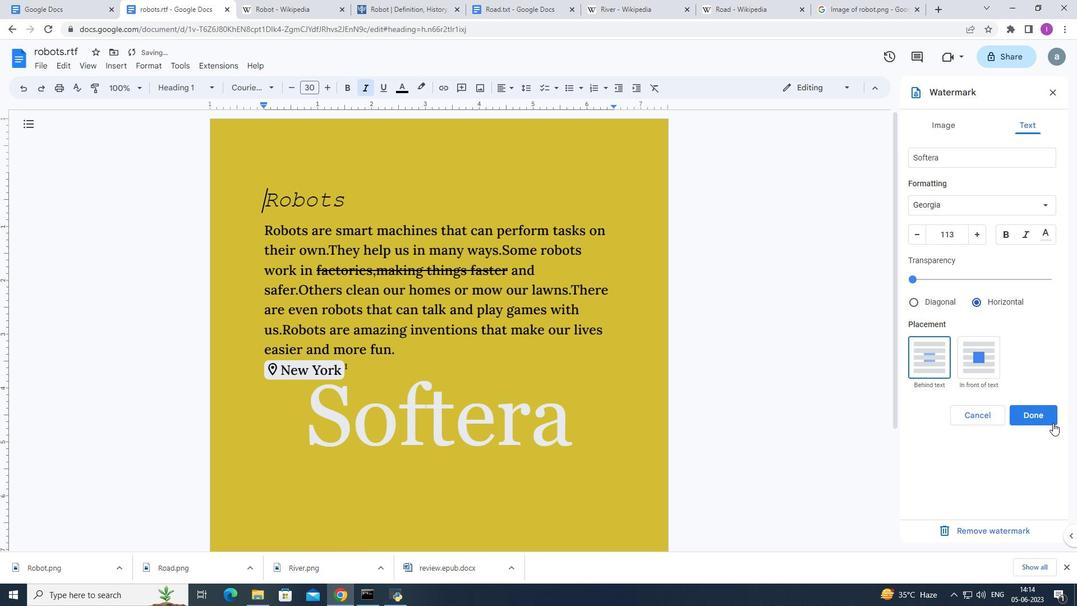 
Action: Mouse pressed left at (1041, 419)
Screenshot: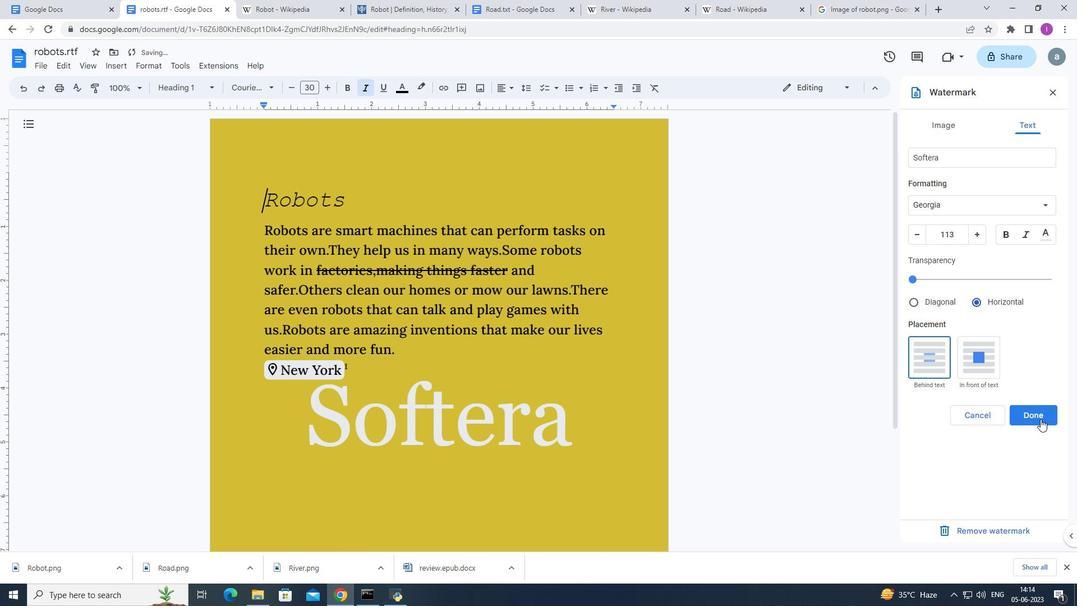 
Action: Mouse moved to (1039, 419)
Screenshot: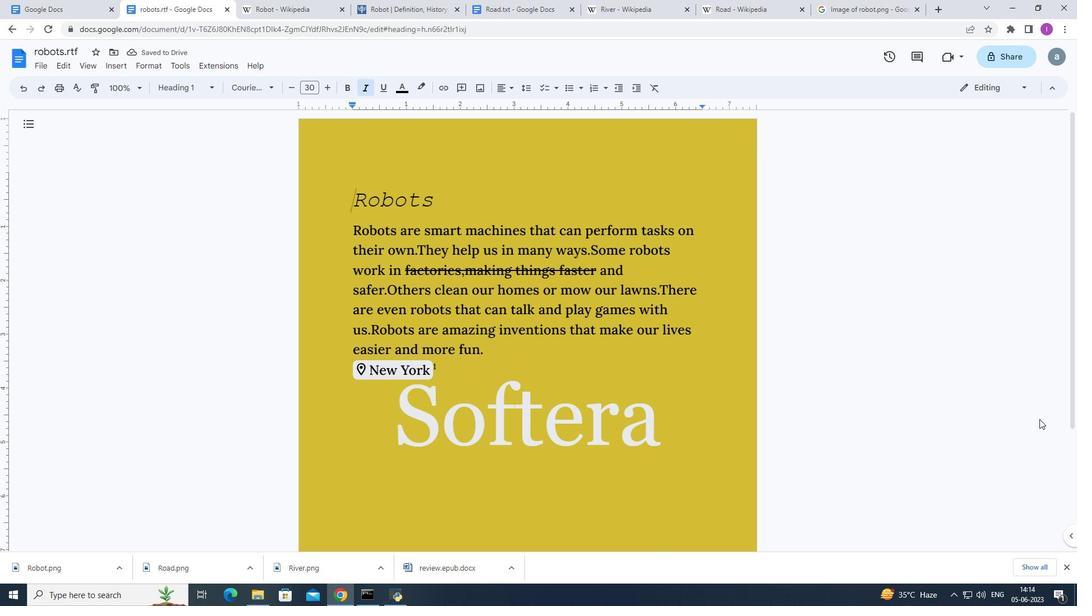 
